 Task: Add one column text from layout.
Action: Mouse moved to (184, 71)
Screenshot: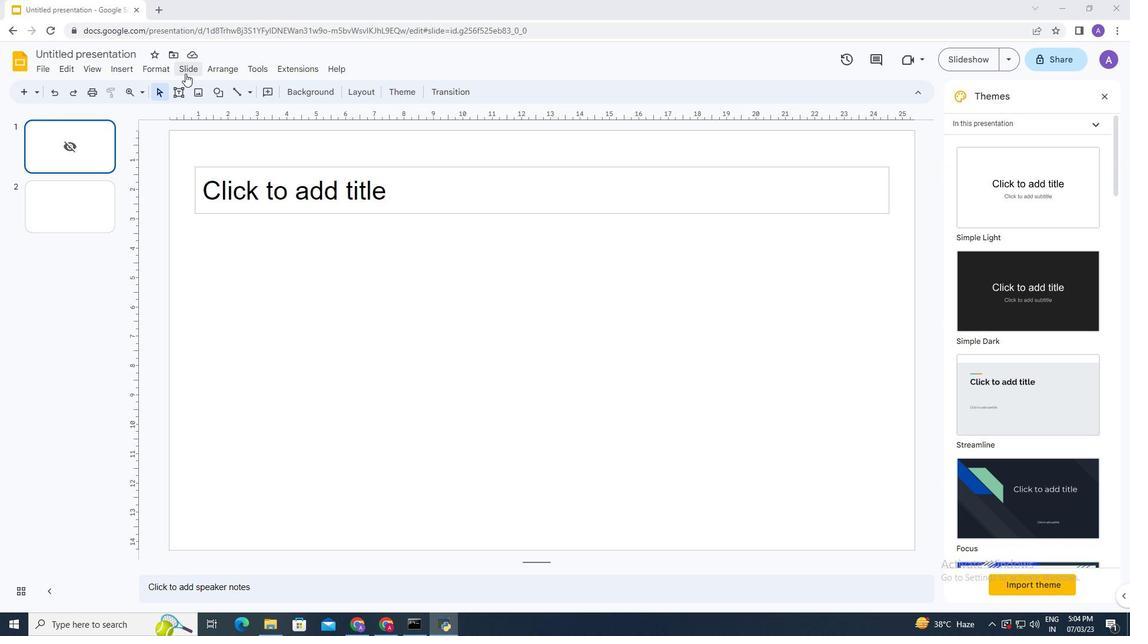 
Action: Mouse pressed left at (184, 71)
Screenshot: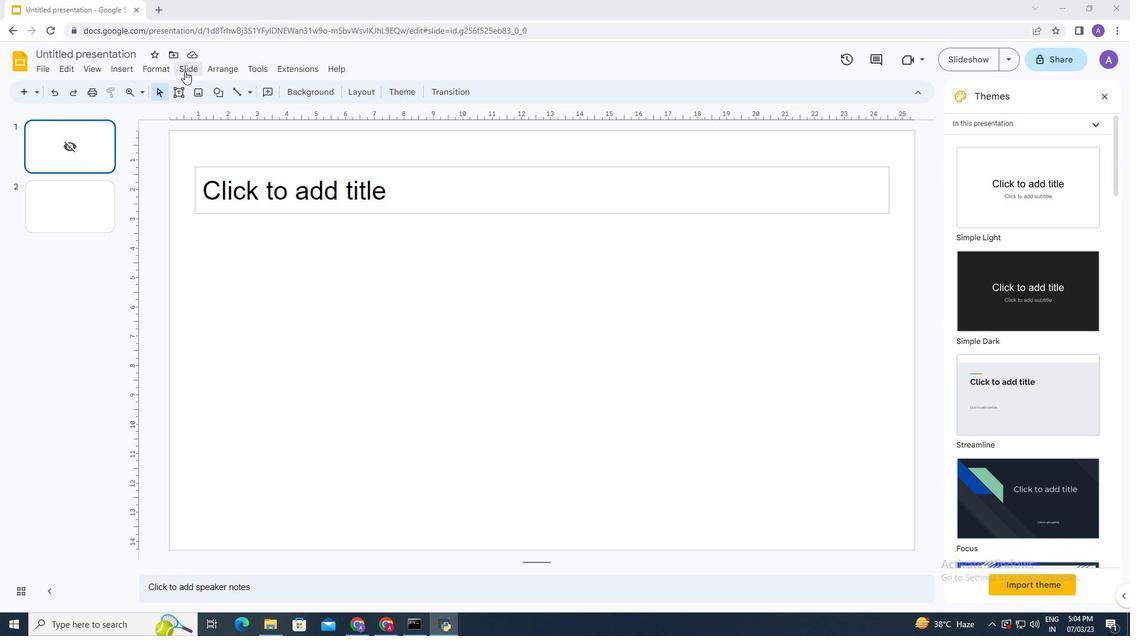 
Action: Mouse moved to (570, 299)
Screenshot: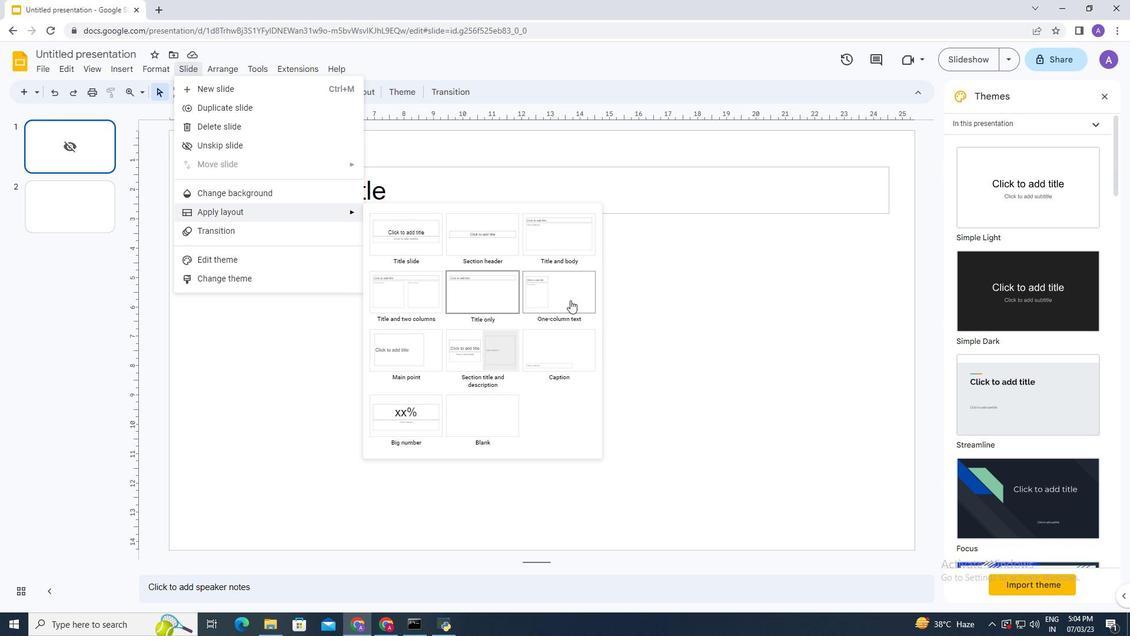 
Action: Mouse pressed left at (570, 299)
Screenshot: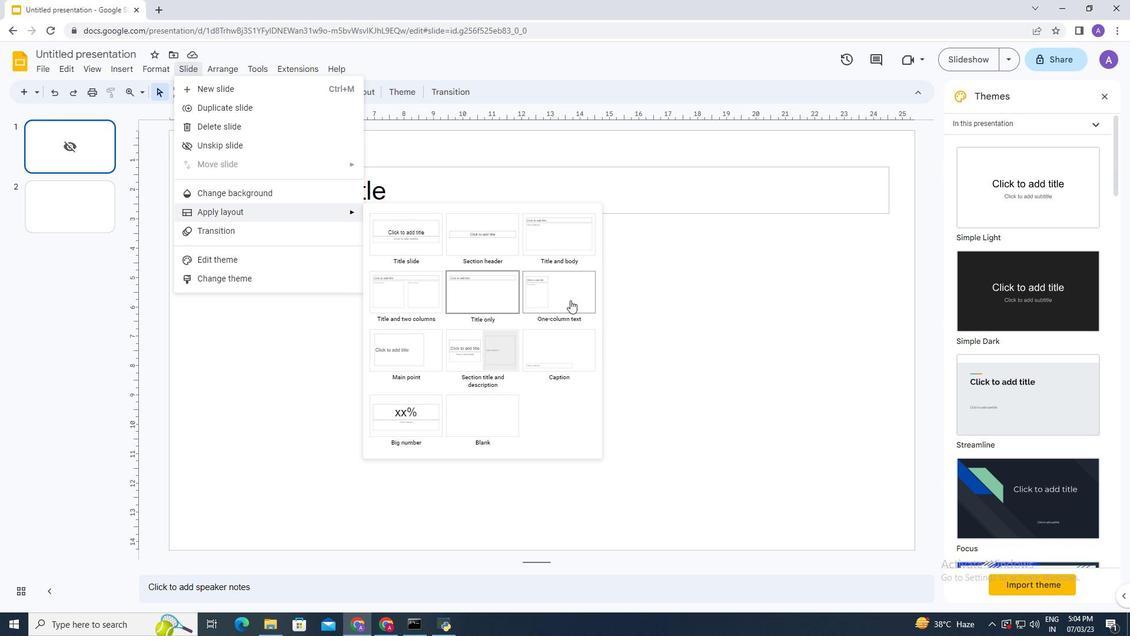 
